 Task: Add an event with the title Staff Training: Sales Techniques and Closing Skills, date '2024/04/23', time 7:30 AM to 9:30 AMand add a description: _x000D_
Throughout the workshop, participants will engage in a series of activities, discussions, and case studies that promote self-reflection, skill-building, and practical application of leadership concepts. , put the event into Green category . Add location for the event as: Vienna, Austria, logged in from the account softage.3@softage.netand send the event invitation to softage.9@softage.net and softage.10@softage.net. Set a reminder for the event At time of event
Action: Mouse moved to (94, 95)
Screenshot: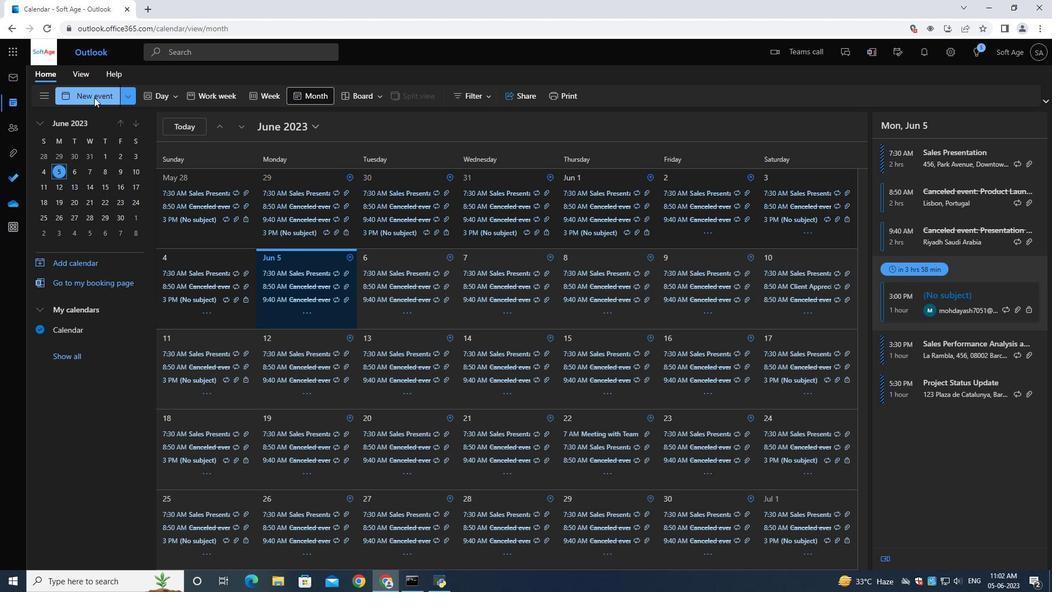 
Action: Mouse pressed left at (94, 95)
Screenshot: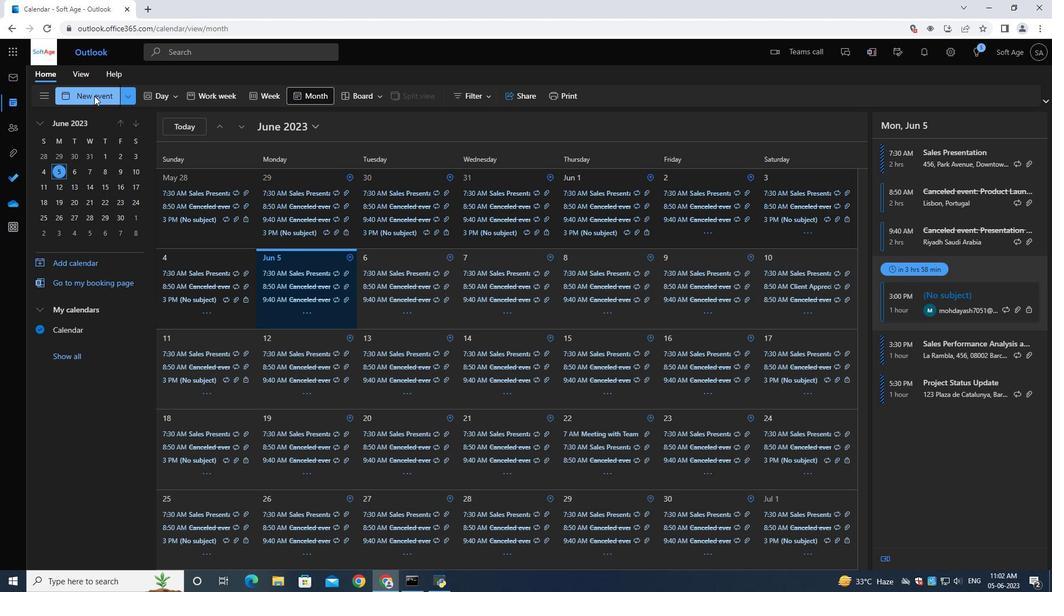 
Action: Mouse moved to (346, 164)
Screenshot: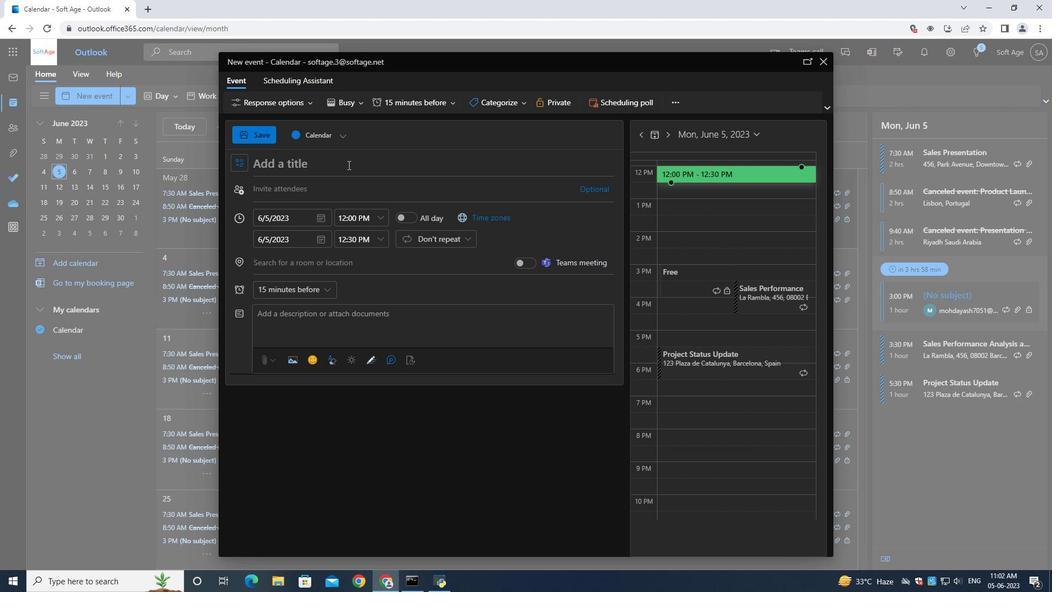 
Action: Mouse pressed left at (346, 164)
Screenshot: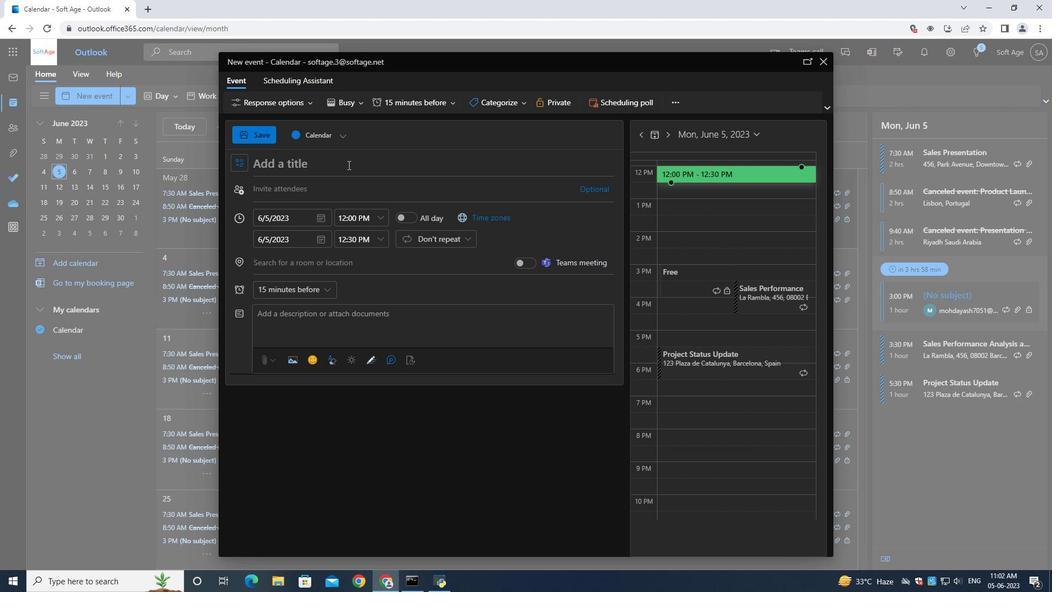 
Action: Key pressed <Key.shift><Key.shift><Key.shift><Key.shift><Key.shift><Key.shift><Key.shift><Key.shift><Key.shift><Key.shift><Key.shift>Staff<Key.space><Key.shift><Key.shift><Key.shift><Key.shift><Key.shift><Key.shift><Key.shift><Key.shift><Key.shift><Key.shift><Key.shift>Training<Key.shift_r>:<Key.space><Key.shift>Sales<Key.space><Key.shift><Key.shift><Key.shift><Key.shift>Techiques<Key.backspace><Key.backspace>es<Key.space><Key.backspace><Key.backspace><Key.backspace><Key.backspace><Key.backspace><Key.backspace><Key.backspace>hniques<Key.space>and<Key.space><Key.shift>Closing<Key.space><Key.shift>Skills
Screenshot: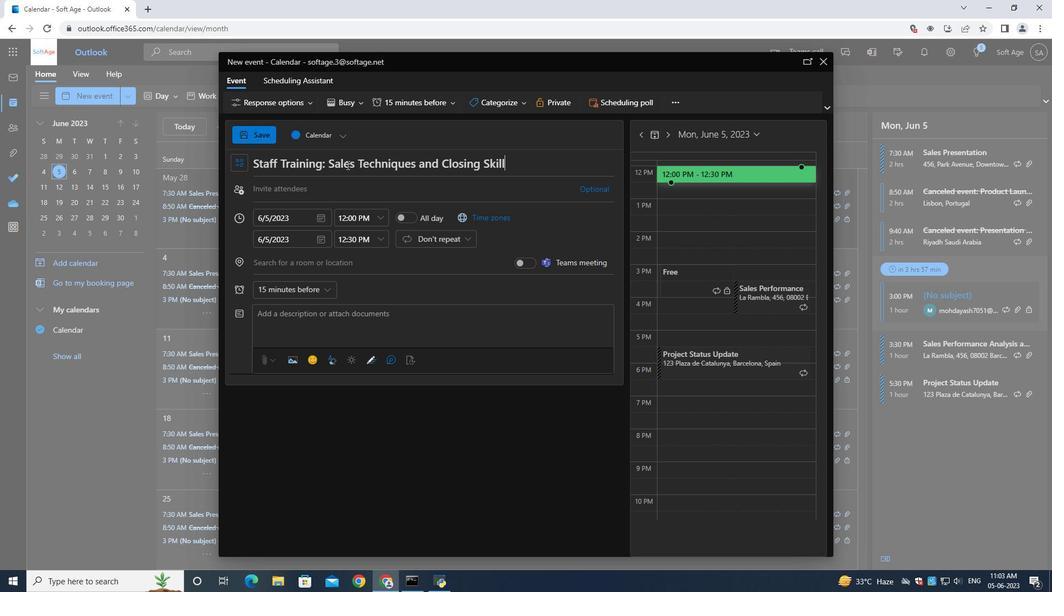 
Action: Mouse moved to (315, 217)
Screenshot: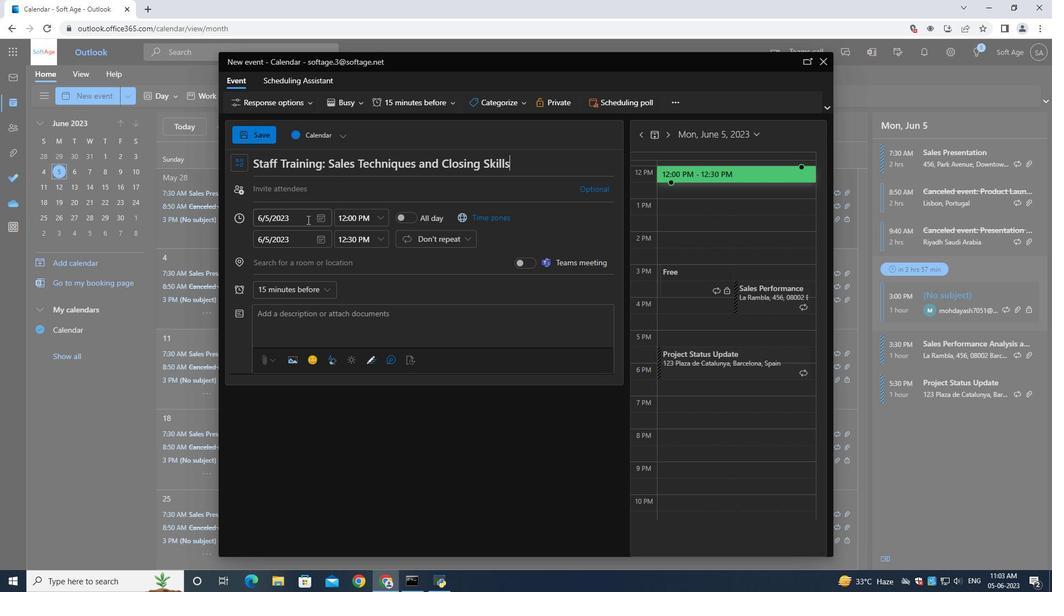 
Action: Mouse pressed left at (315, 217)
Screenshot: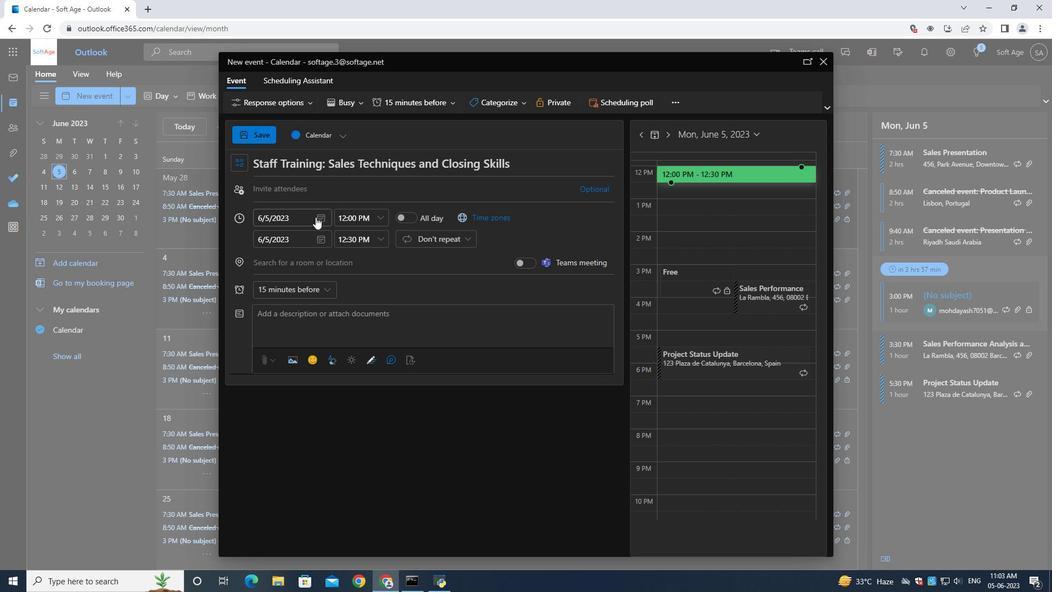 
Action: Mouse moved to (363, 243)
Screenshot: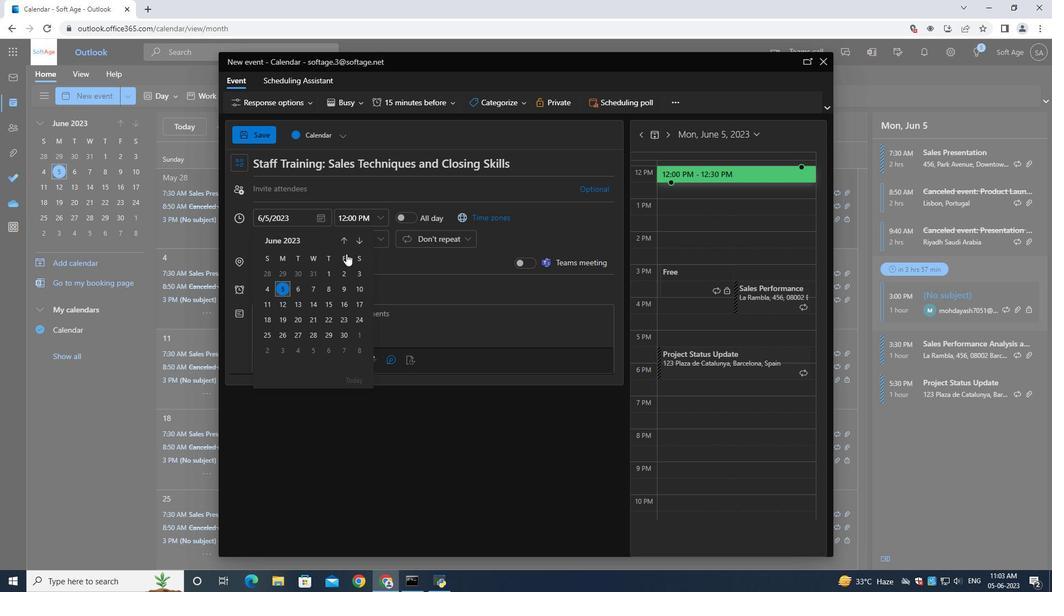 
Action: Mouse pressed left at (363, 243)
Screenshot: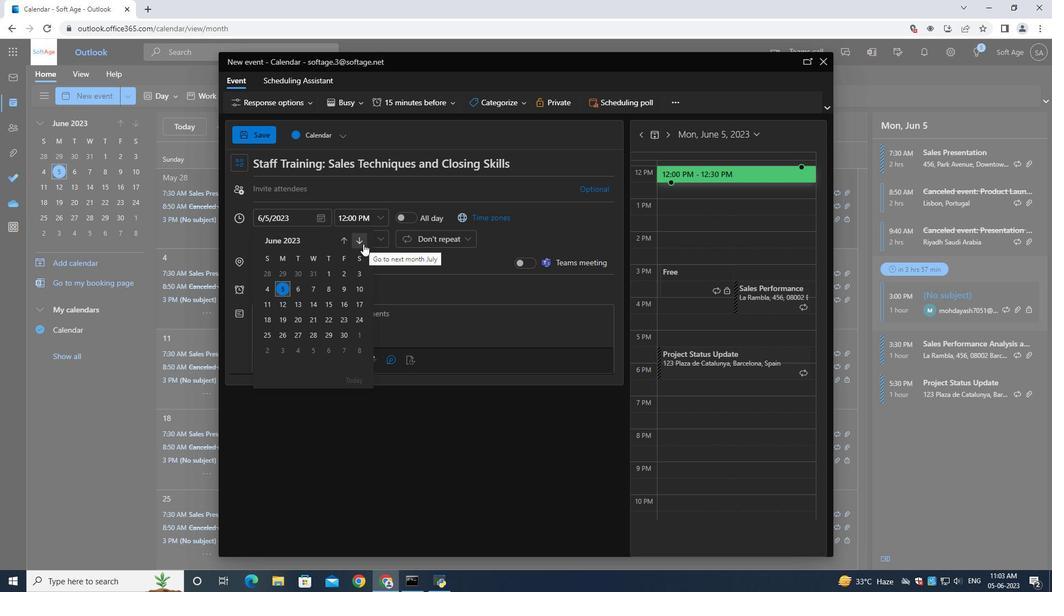 
Action: Mouse pressed left at (363, 243)
Screenshot: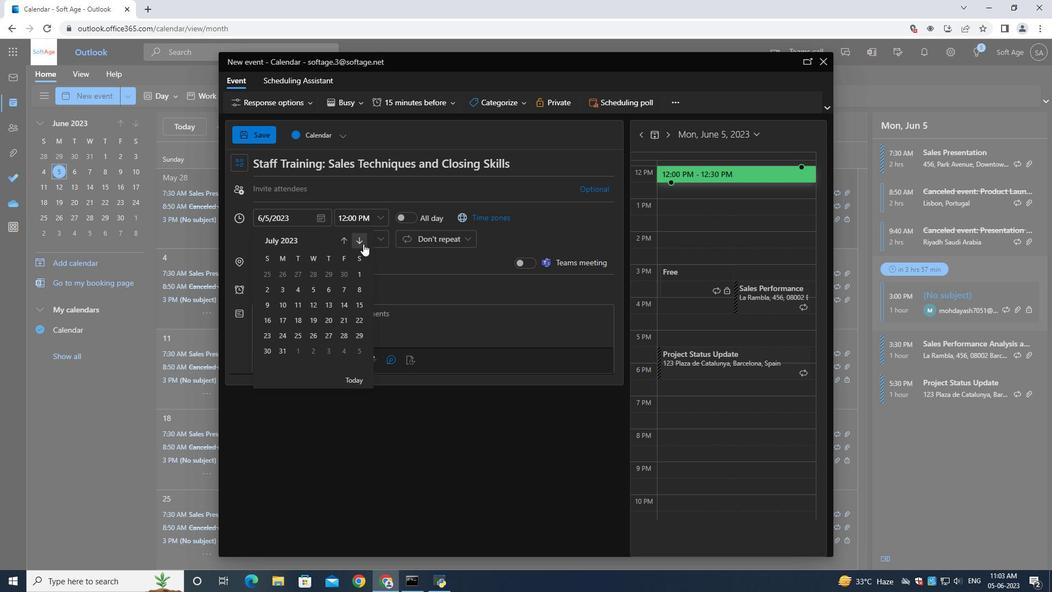 
Action: Mouse pressed left at (363, 243)
Screenshot: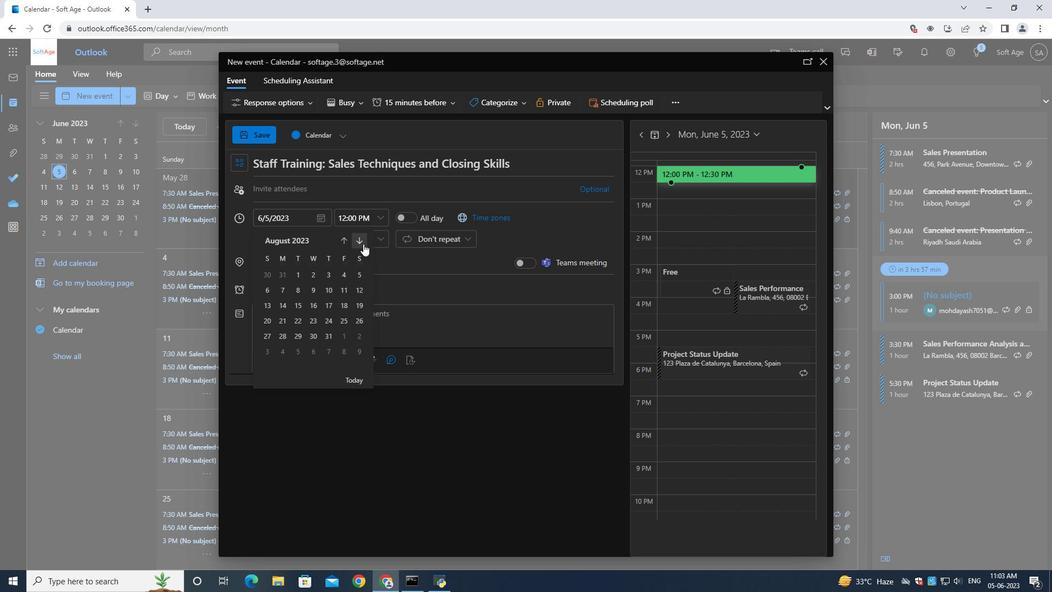 
Action: Mouse pressed left at (363, 243)
Screenshot: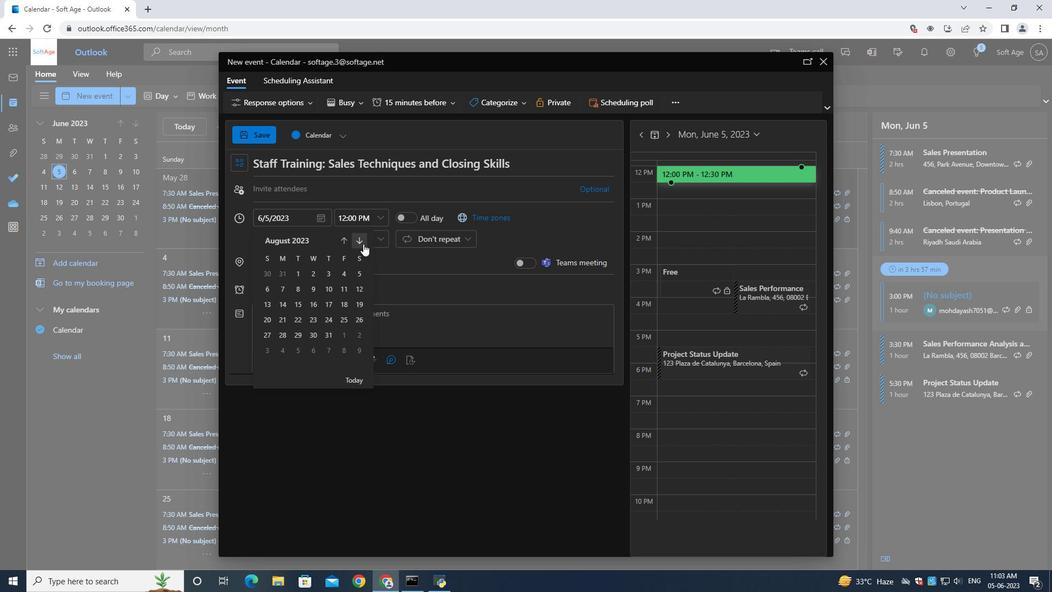 
Action: Mouse pressed left at (363, 243)
Screenshot: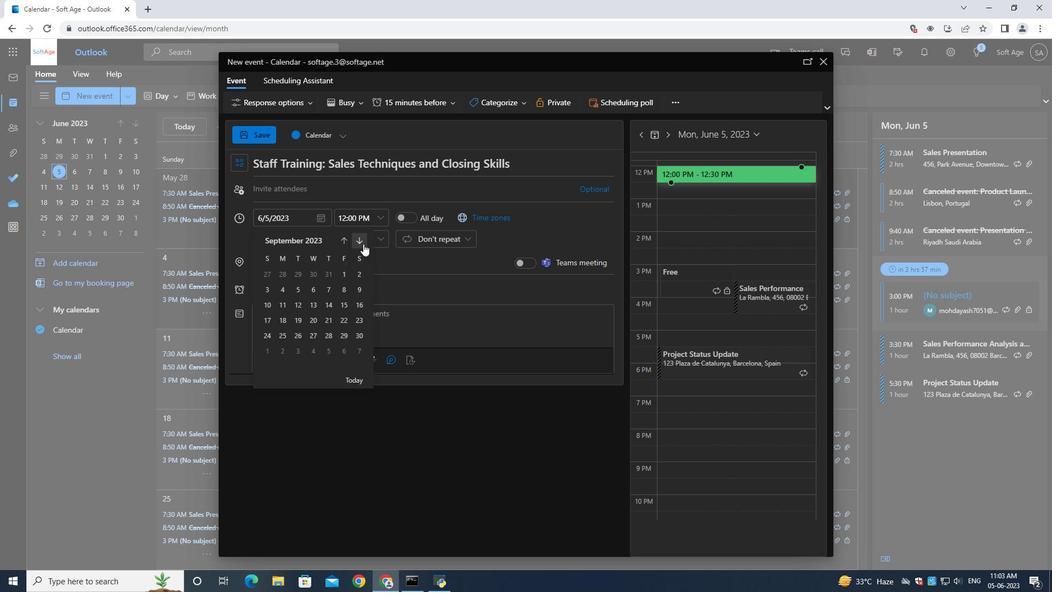 
Action: Mouse pressed left at (363, 243)
Screenshot: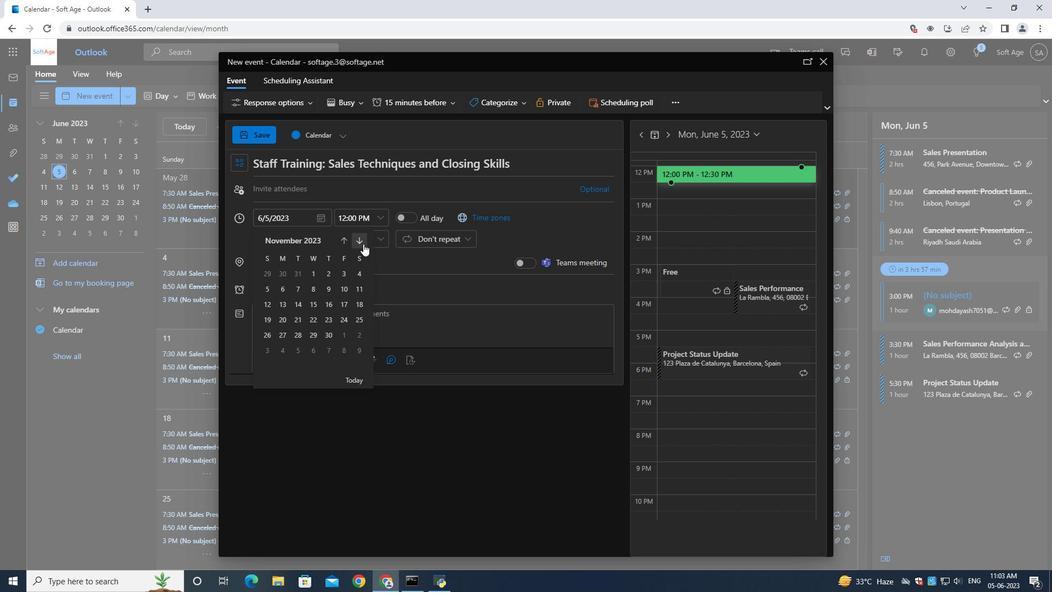 
Action: Mouse pressed left at (363, 243)
Screenshot: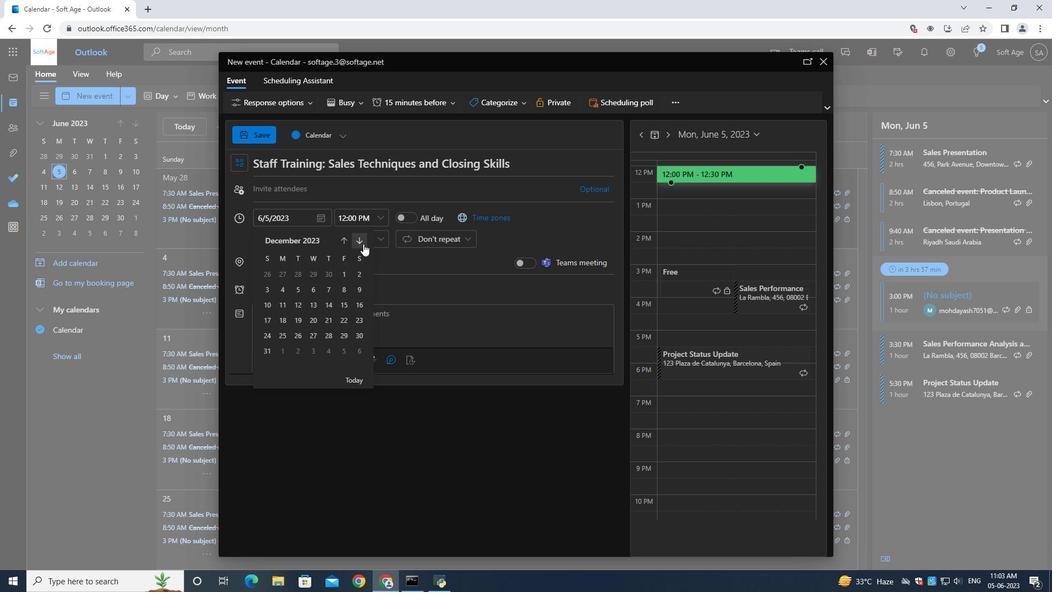 
Action: Mouse pressed left at (363, 243)
Screenshot: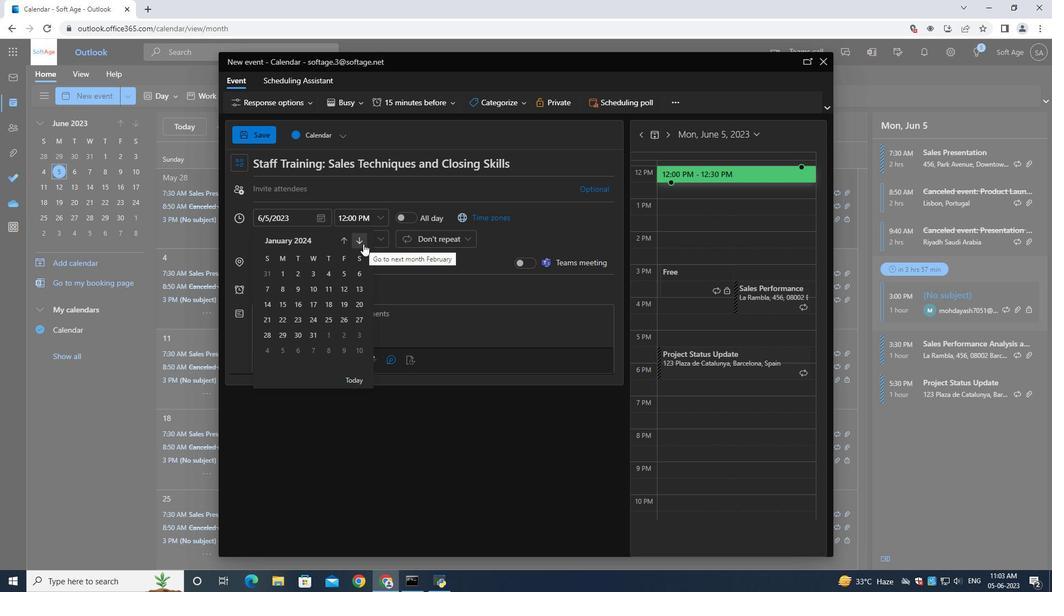 
Action: Mouse pressed left at (363, 243)
Screenshot: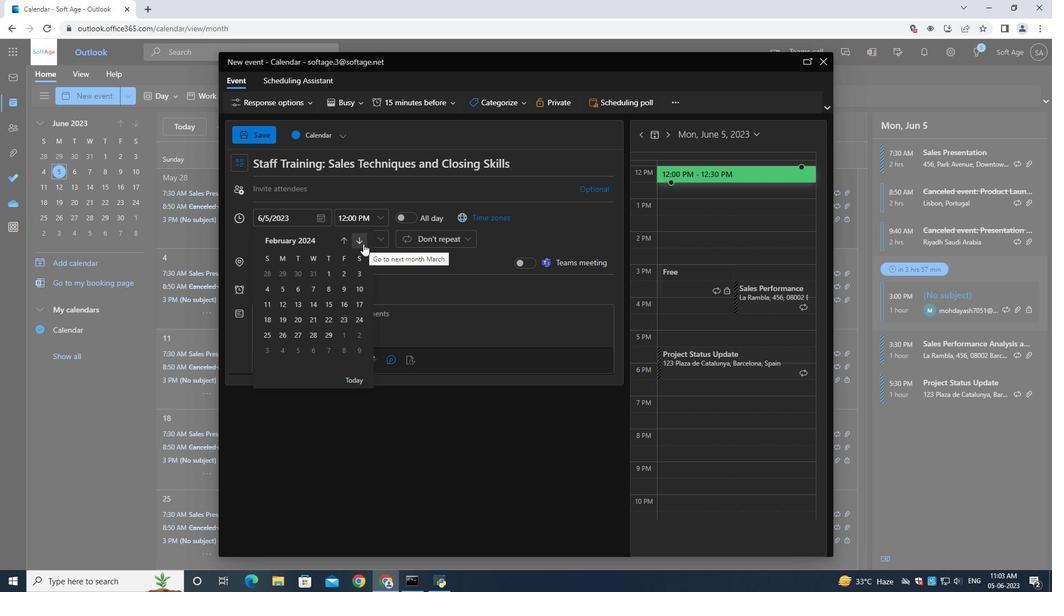 
Action: Mouse moved to (356, 316)
Screenshot: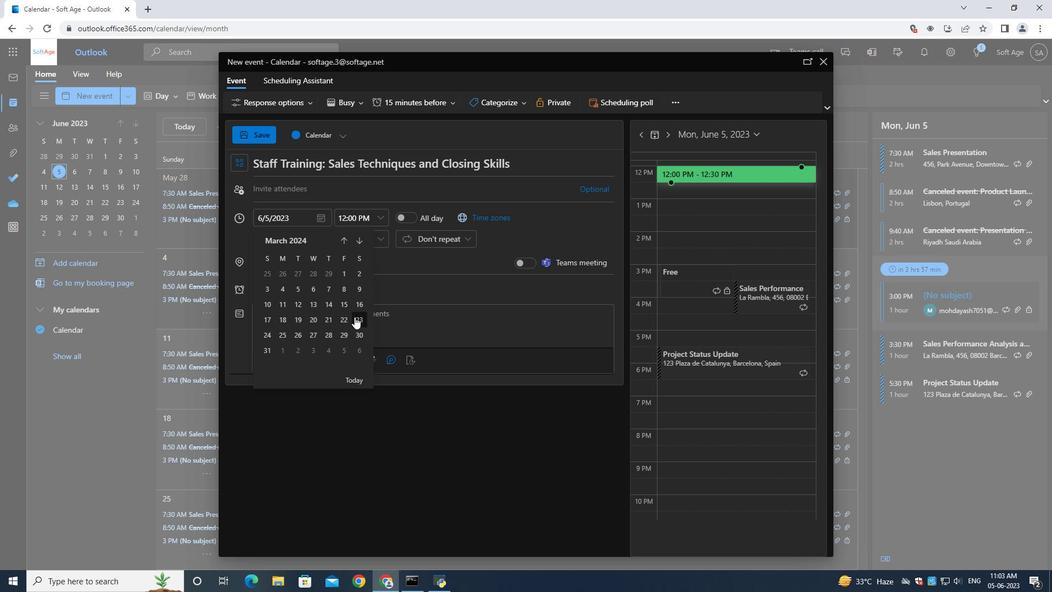
Action: Mouse pressed left at (356, 316)
Screenshot: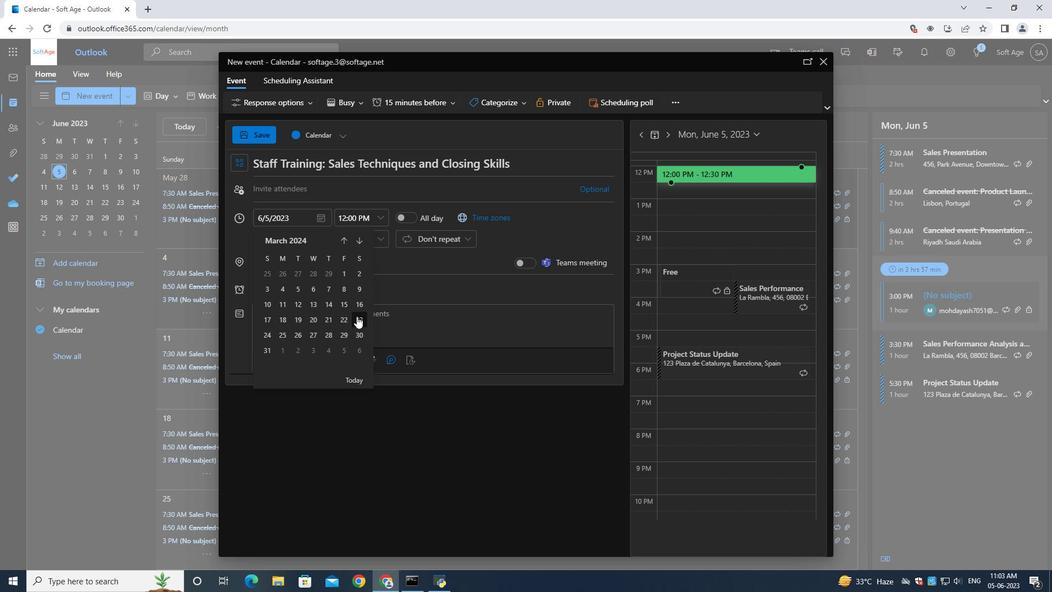 
Action: Mouse moved to (360, 223)
Screenshot: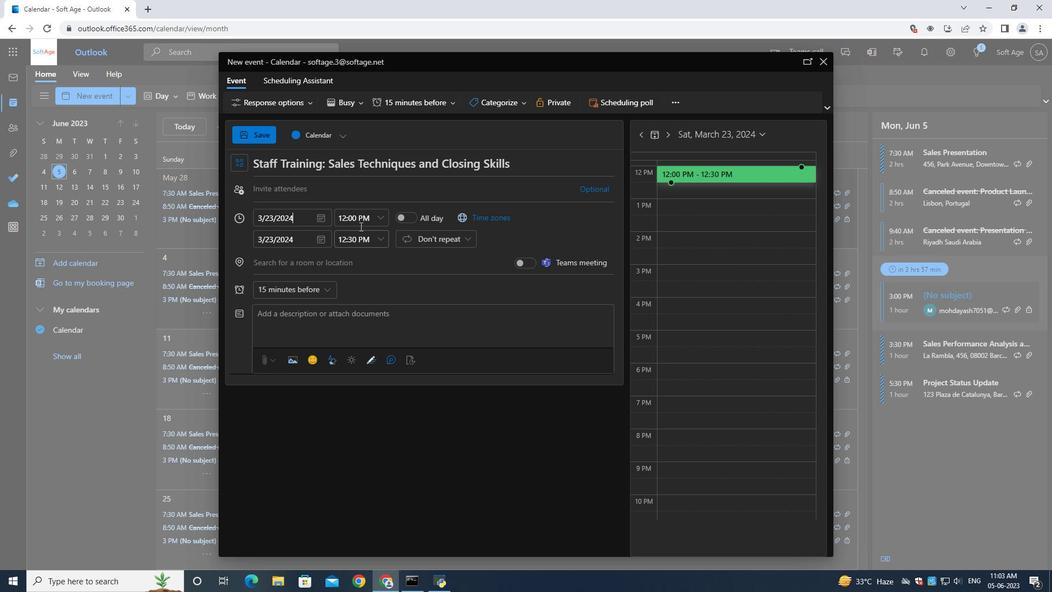 
Action: Mouse pressed left at (360, 223)
Screenshot: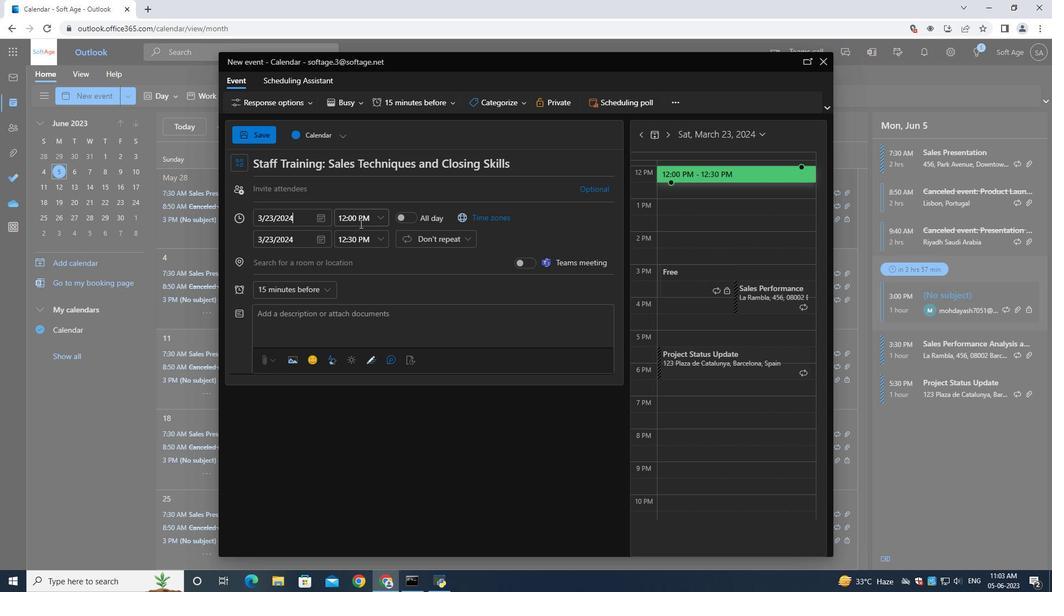 
Action: Key pressed 7<Key.shift_r>:30<Key.shift>AM
Screenshot: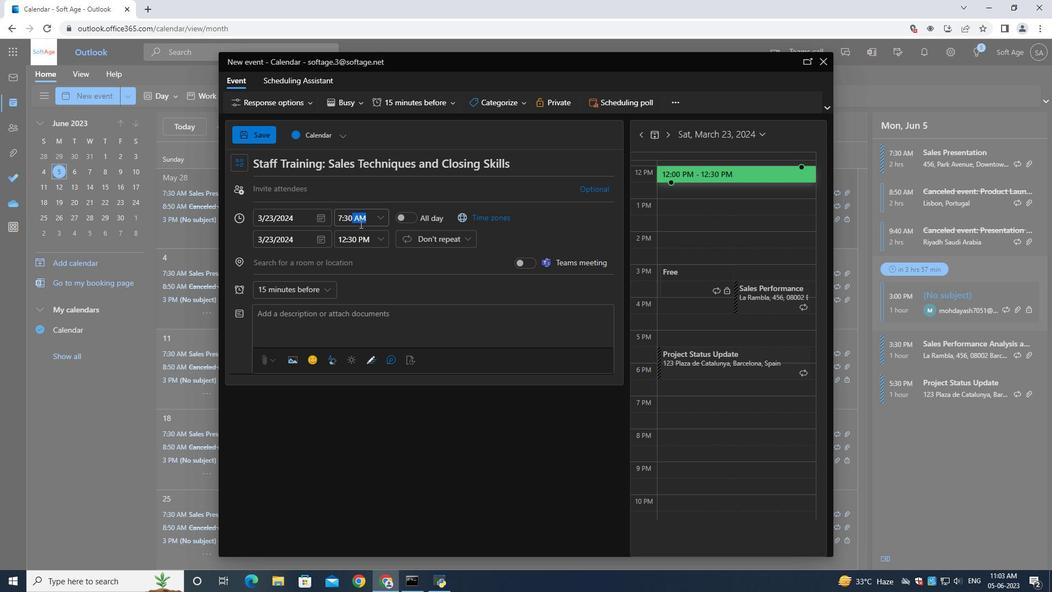 
Action: Mouse moved to (355, 237)
Screenshot: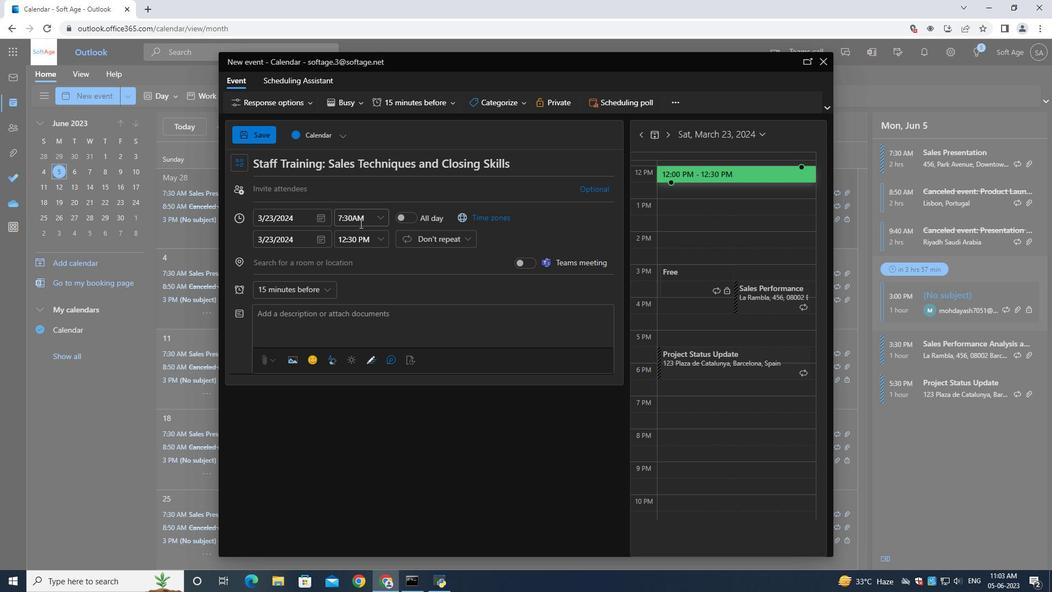 
Action: Mouse pressed left at (355, 237)
Screenshot: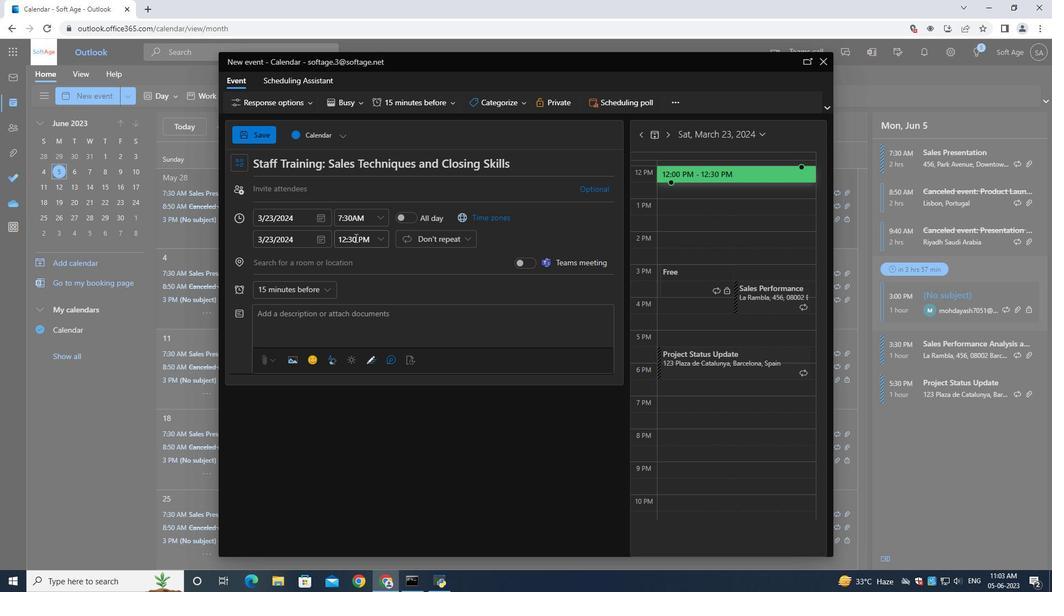 
Action: Key pressed 9<Key.shift_r>:30<Key.shift>AM
Screenshot: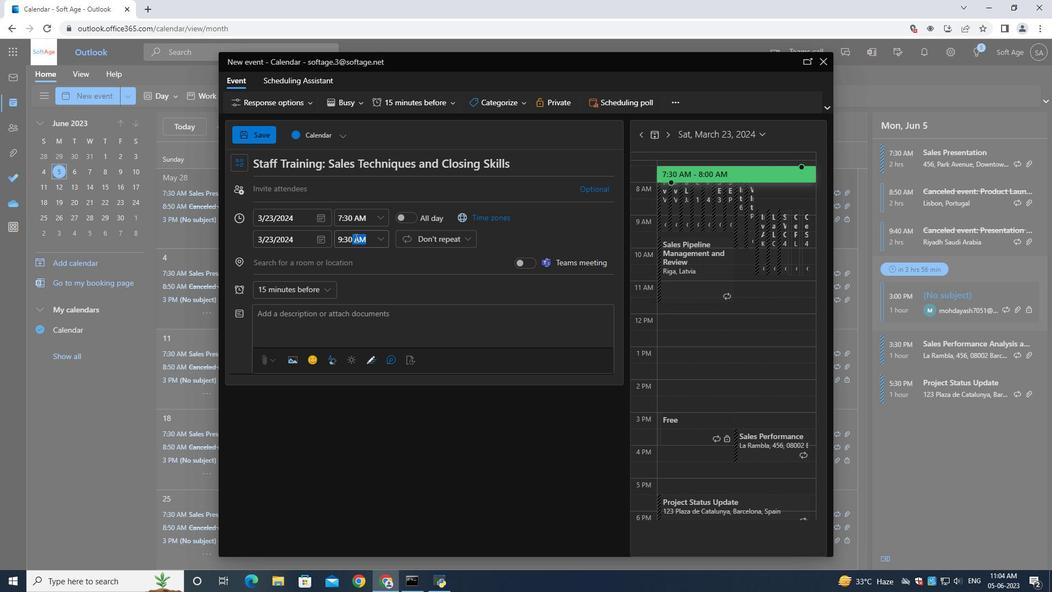 
Action: Mouse moved to (296, 313)
Screenshot: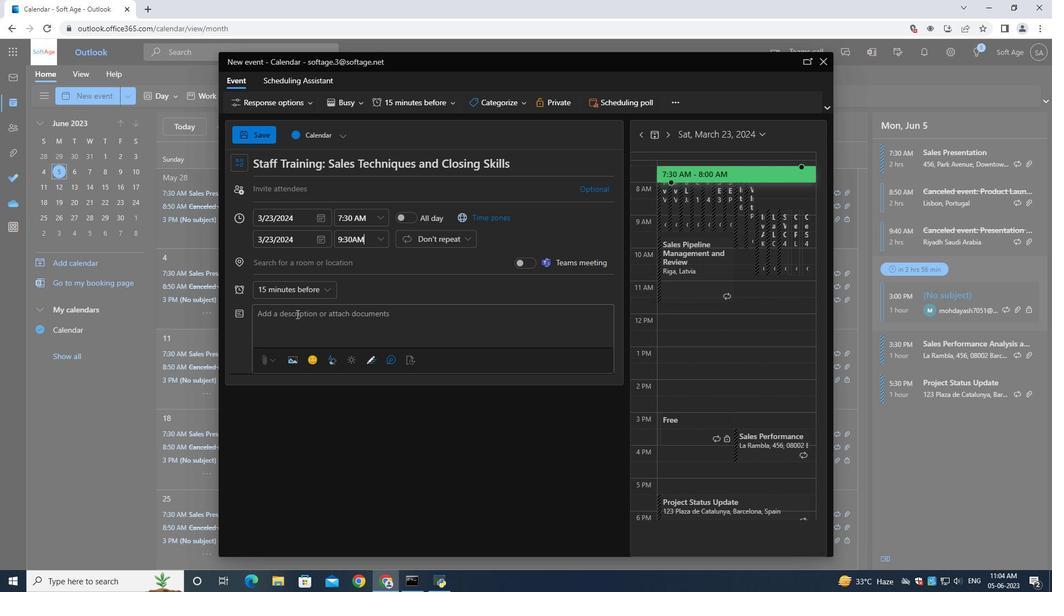 
Action: Mouse pressed left at (296, 313)
Screenshot: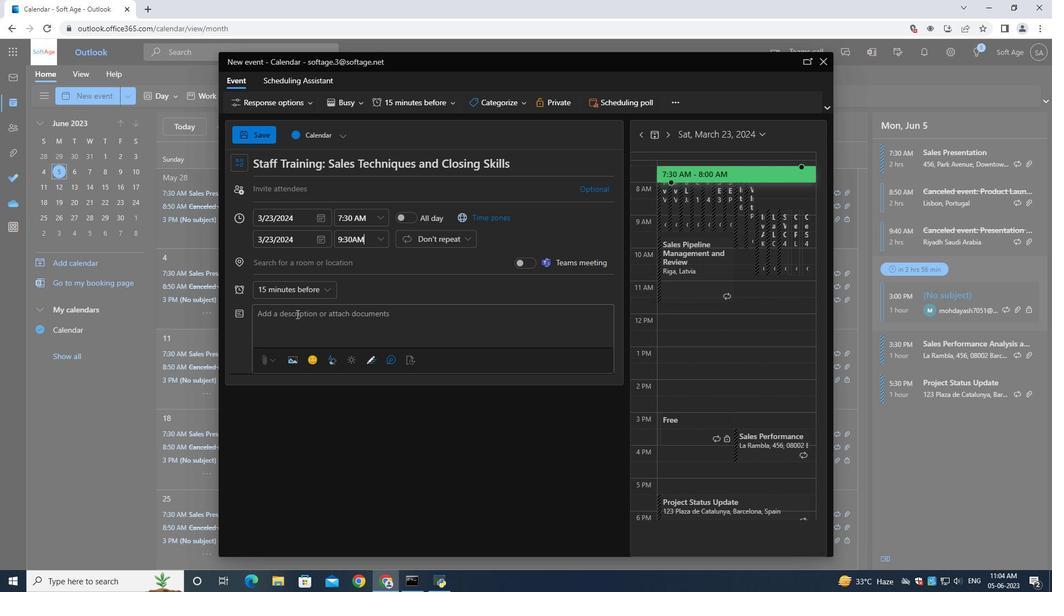 
Action: Mouse moved to (297, 313)
Screenshot: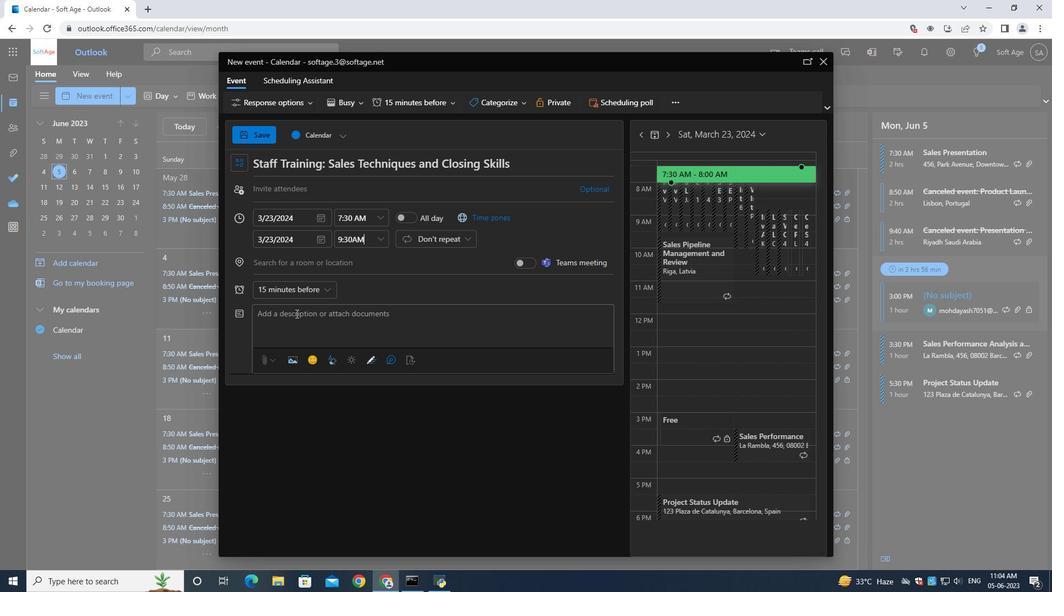 
Action: Key pressed <Key.shift>Throughout<Key.space>the<Key.space>workshop,<Key.space>participants<Key.space>will<Key.space>w<Key.backspace>em<Key.backspace>ngage<Key.space>in<Key.space>a<Key.space>series<Key.space>of<Key.space>activities,<Key.space>discussions,<Key.space>and<Key.space>case<Key.space>studies<Key.space>that<Key.space>promote<Key.space>self<Key.space><Key.backspace>-reflection,<Key.space>skill<Key.space><Key.backspace>-building<Key.space><Key.backspace>,<Key.space>and<Key.space>practical<Key.space>application<Key.space>of<Key.space>leadership<Key.space>concepts.
Screenshot: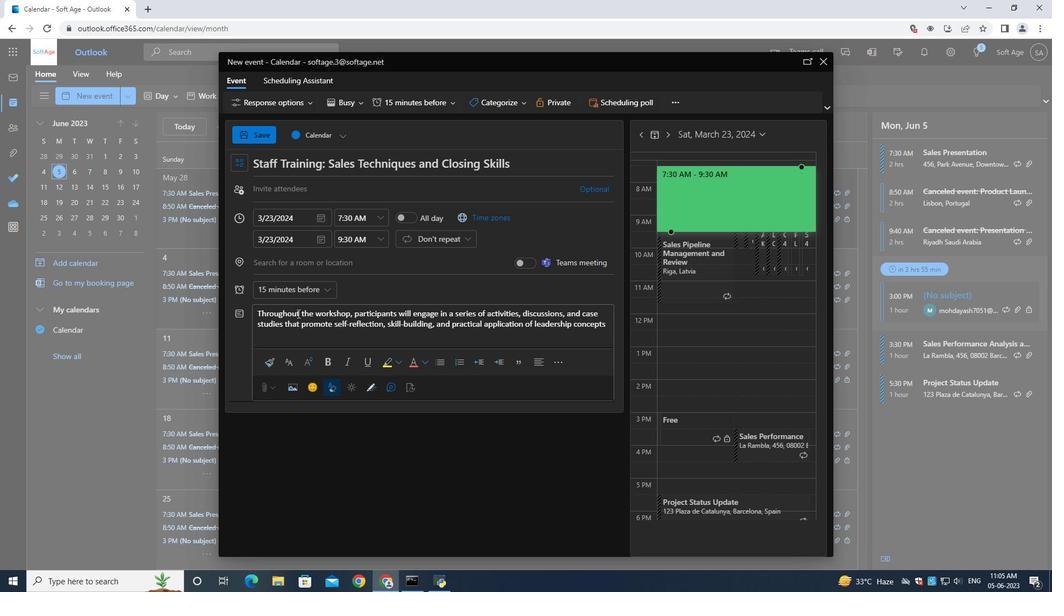
Action: Mouse moved to (503, 105)
Screenshot: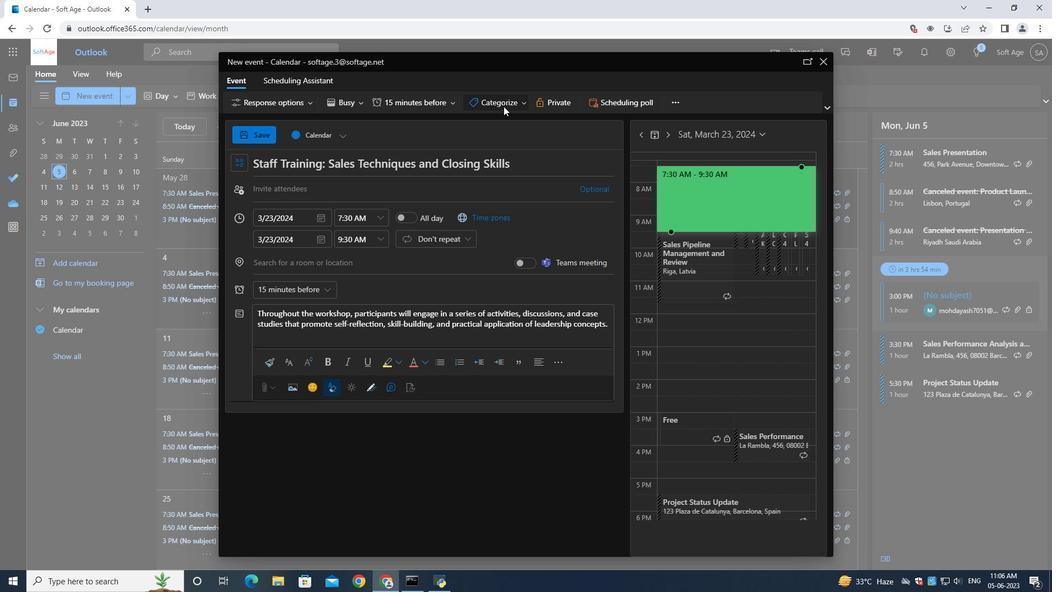 
Action: Mouse pressed left at (503, 105)
Screenshot: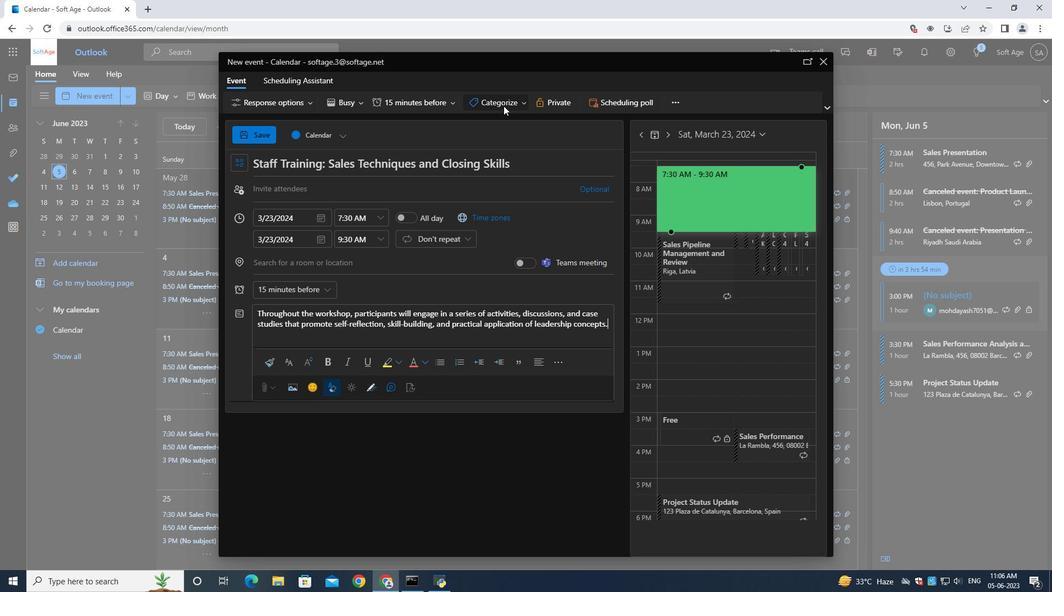 
Action: Mouse moved to (504, 144)
Screenshot: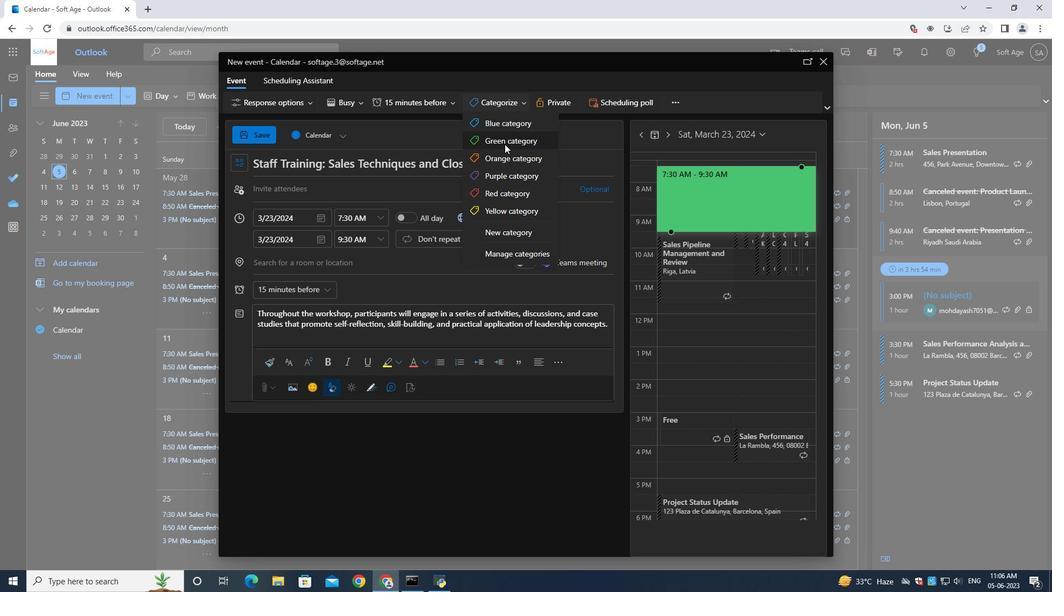 
Action: Mouse pressed left at (504, 144)
Screenshot: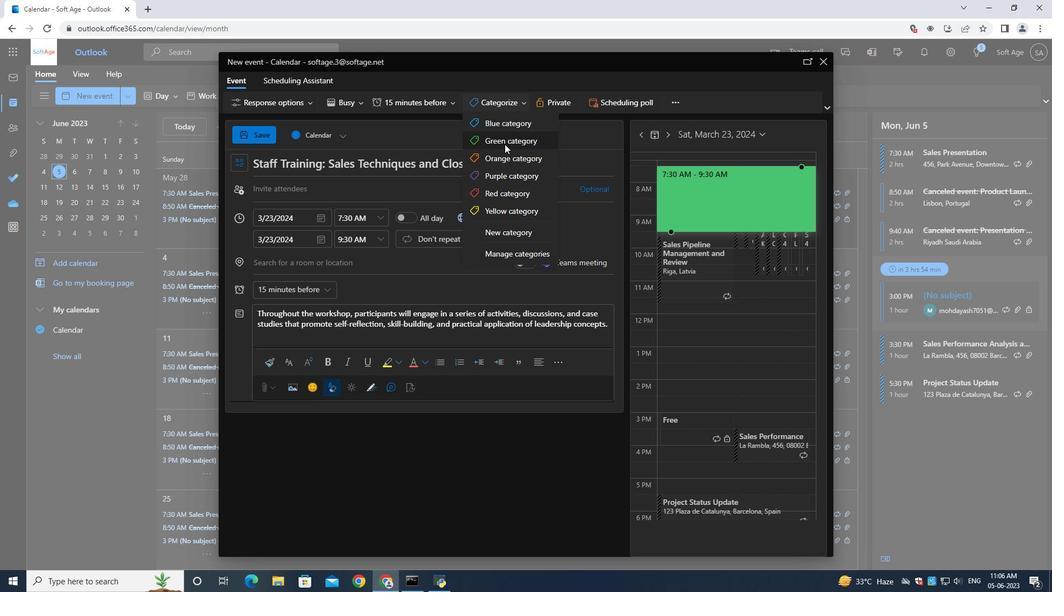
Action: Mouse moved to (339, 261)
Screenshot: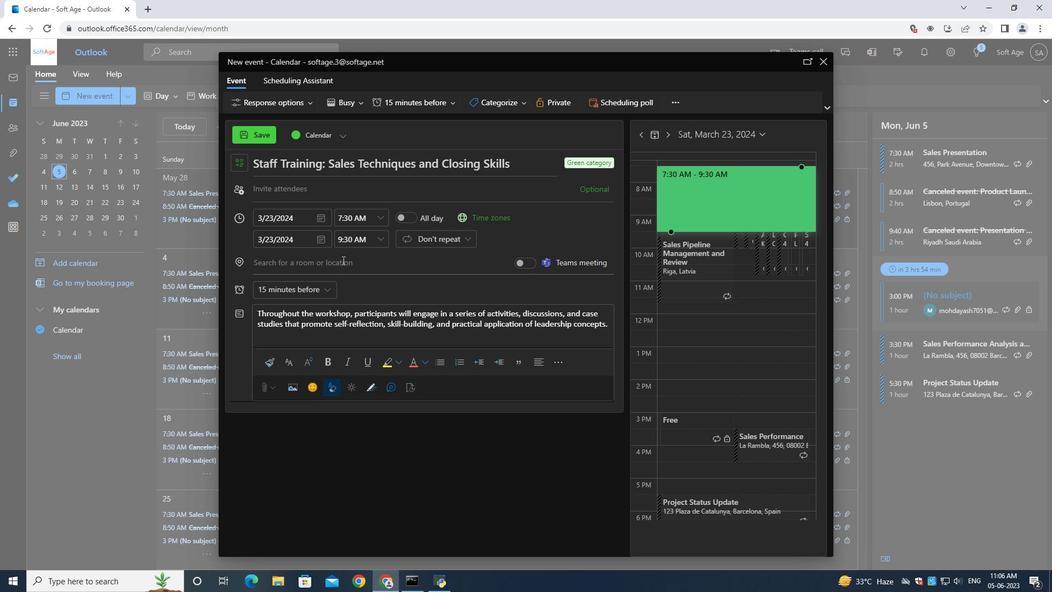 
Action: Mouse pressed left at (339, 261)
Screenshot: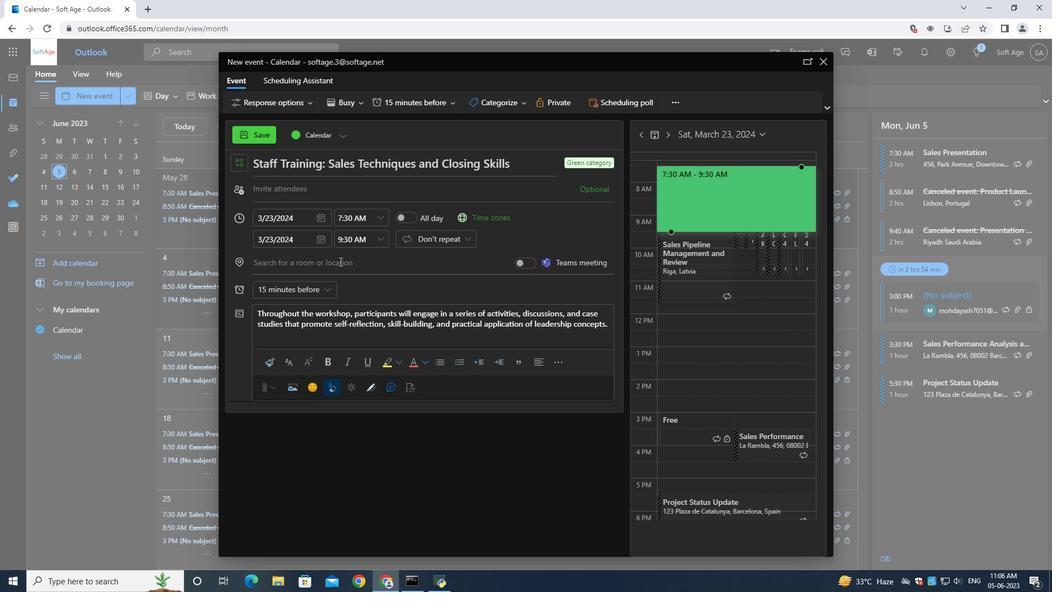 
Action: Key pressed <Key.shift>Vienna,<Key.space><Key.shift>Austria
Screenshot: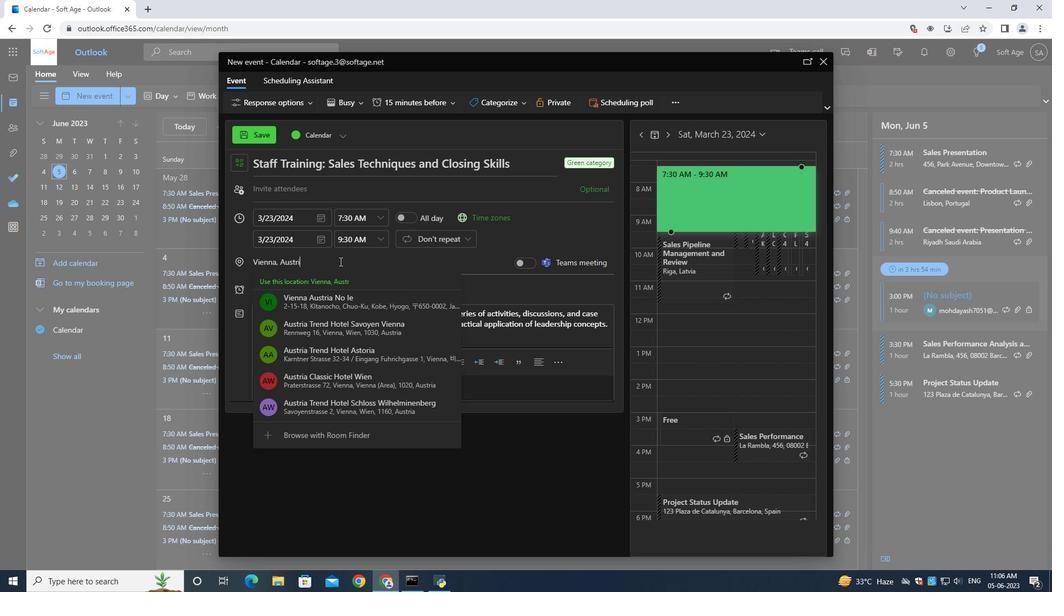 
Action: Mouse moved to (323, 190)
Screenshot: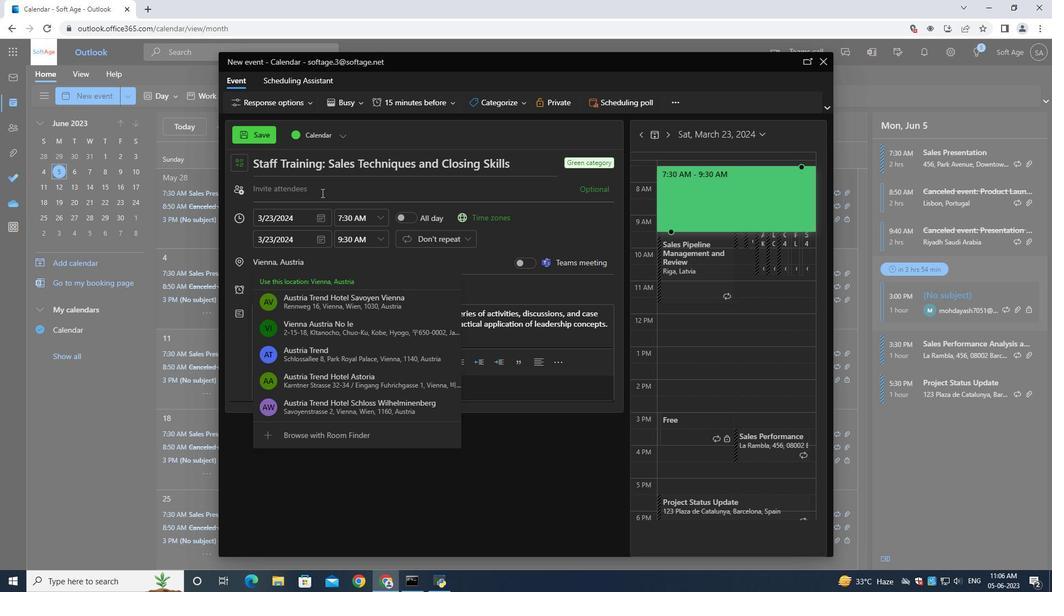 
Action: Mouse pressed left at (323, 190)
Screenshot: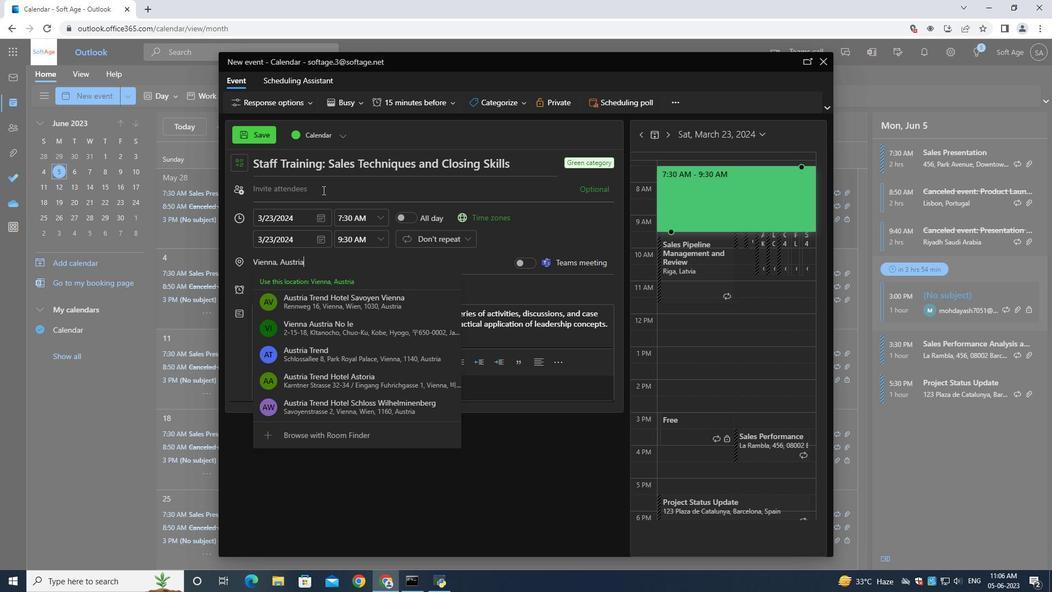 
Action: Mouse moved to (324, 190)
Screenshot: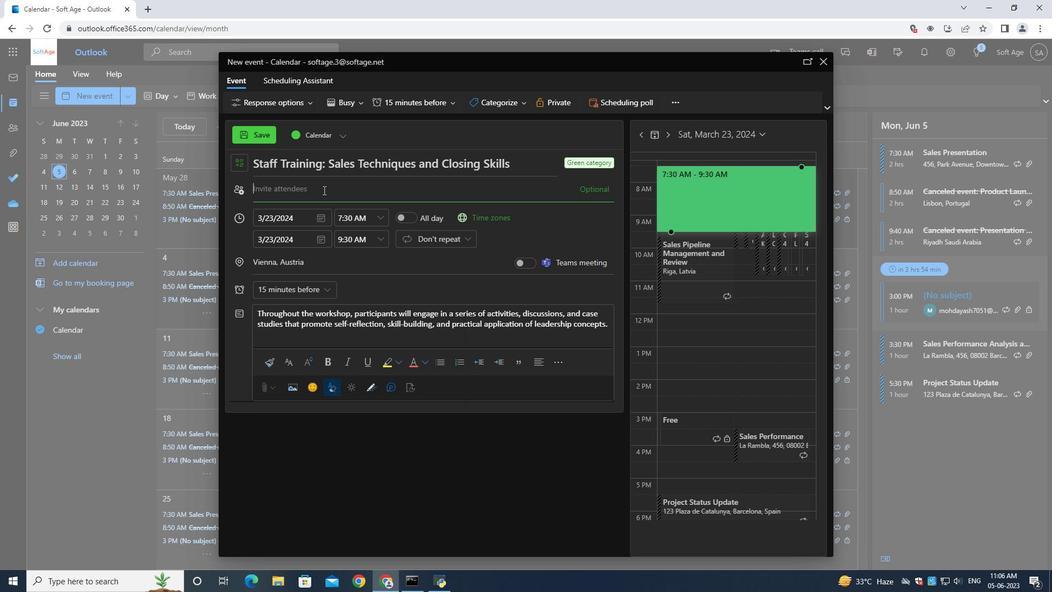 
Action: Key pressed softage.9<Key.shift>@softage.net
Screenshot: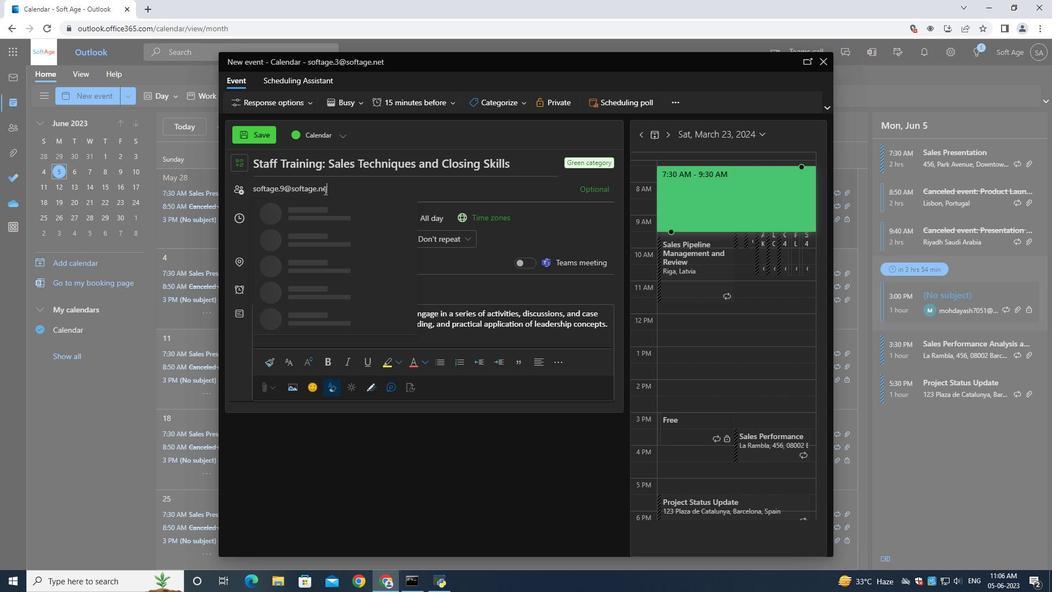 
Action: Mouse moved to (313, 207)
Screenshot: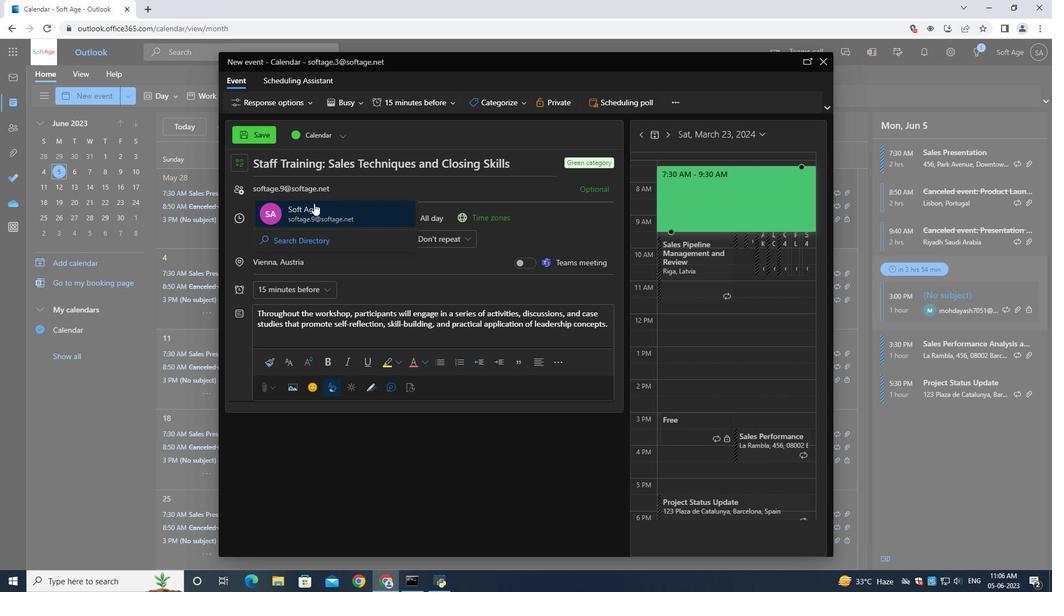 
Action: Mouse pressed left at (313, 207)
Screenshot: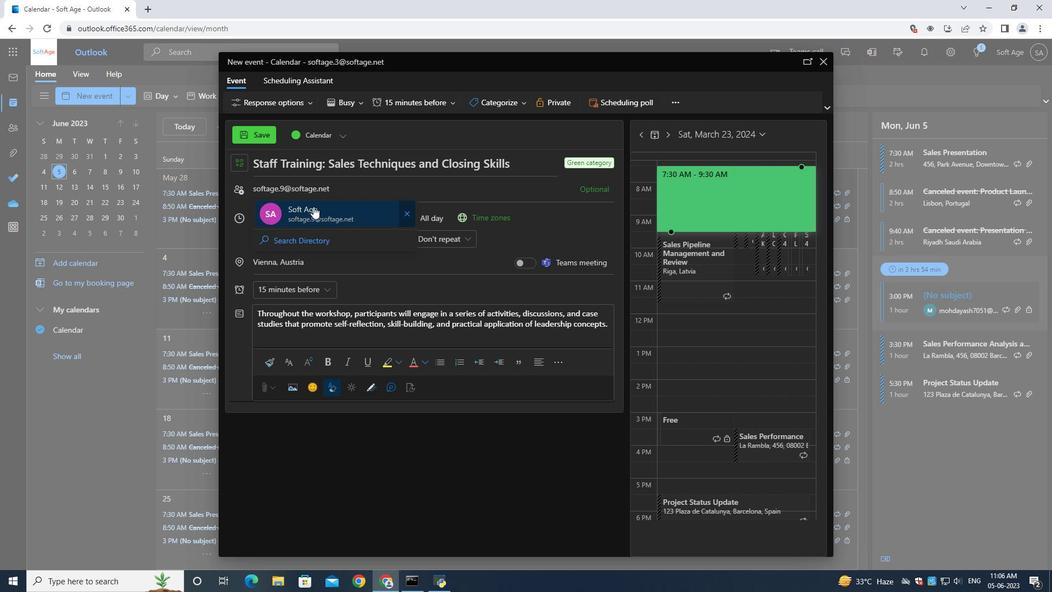 
Action: Key pressed softage.10<Key.shift>@softage.net
Screenshot: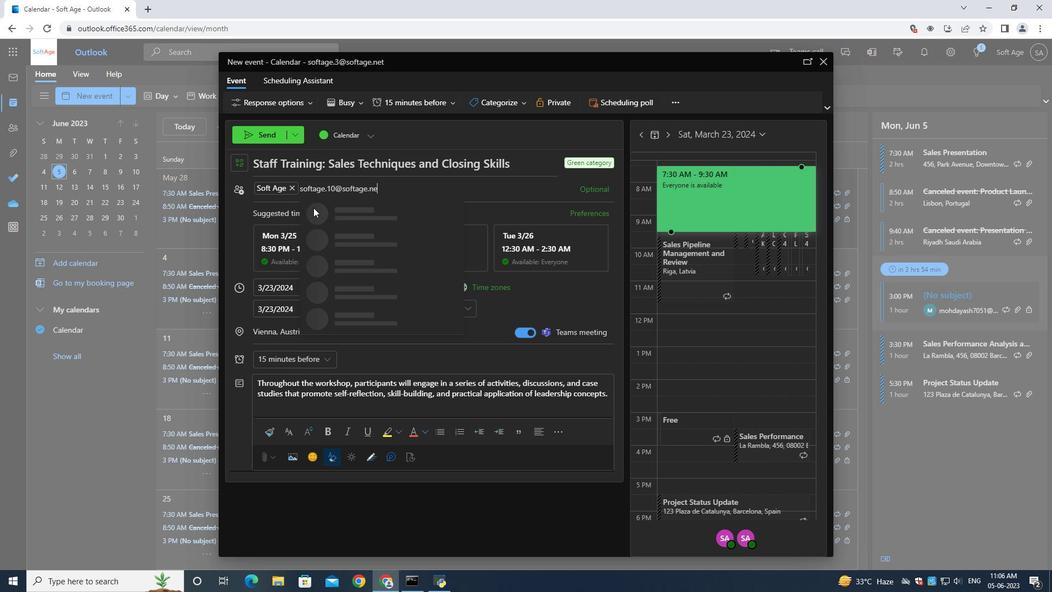 
Action: Mouse moved to (368, 222)
Screenshot: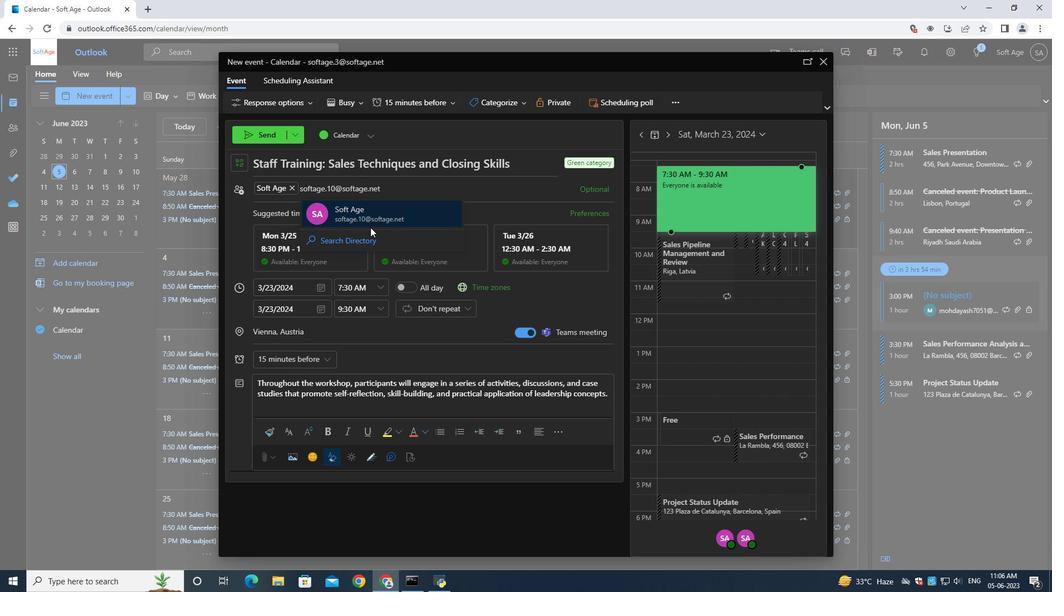 
Action: Mouse pressed left at (368, 222)
Screenshot: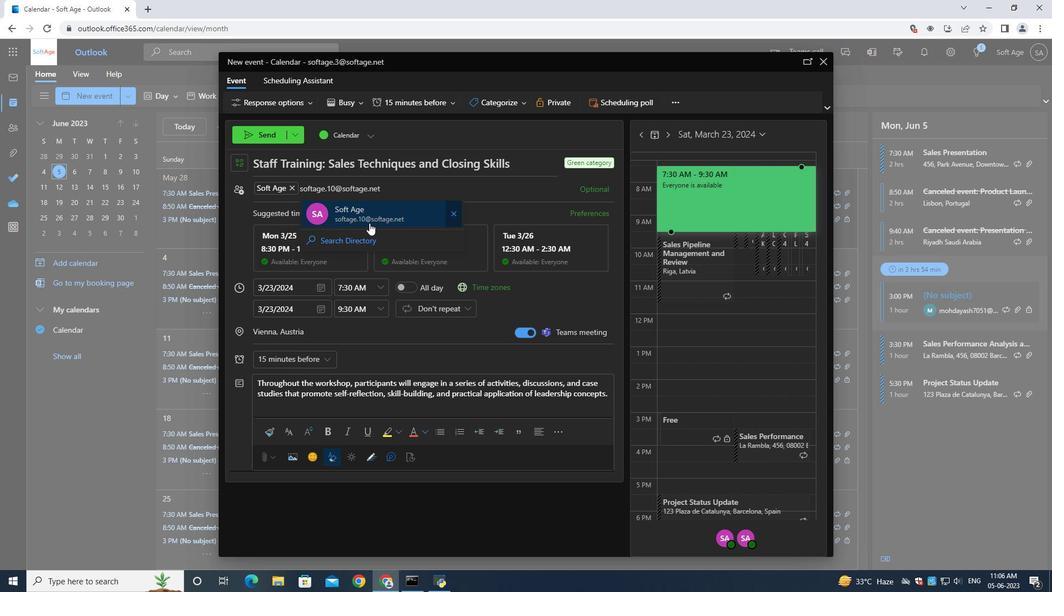 
Action: Mouse moved to (281, 359)
Screenshot: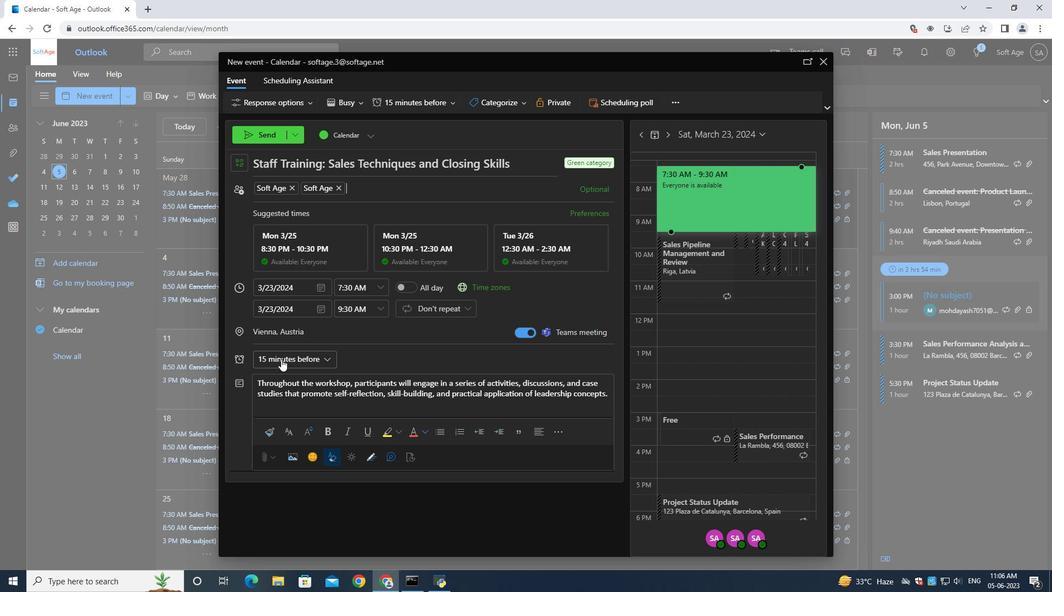
Action: Mouse pressed left at (281, 359)
Screenshot: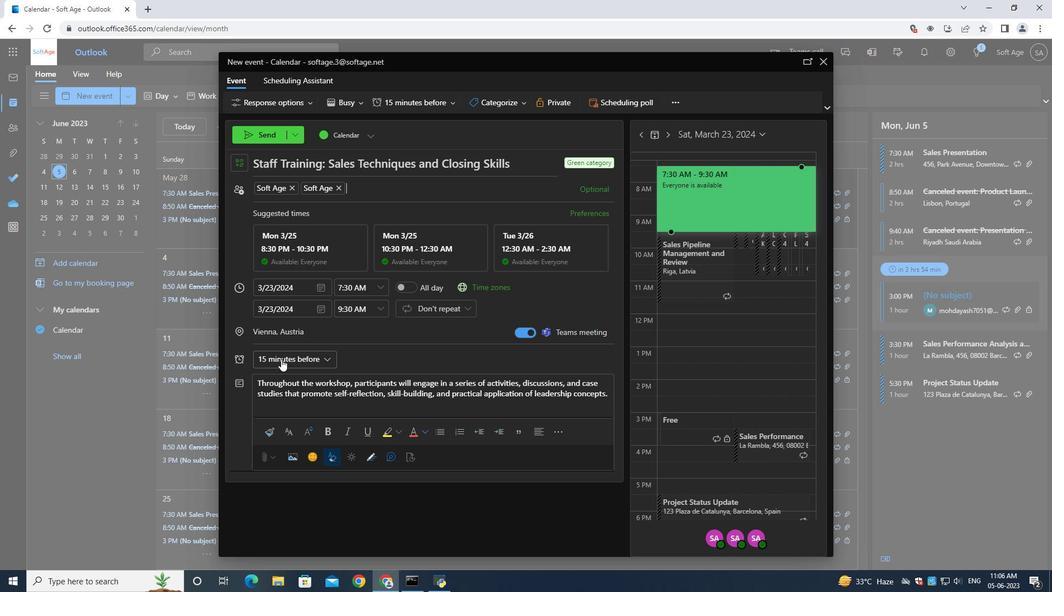 
Action: Mouse moved to (300, 158)
Screenshot: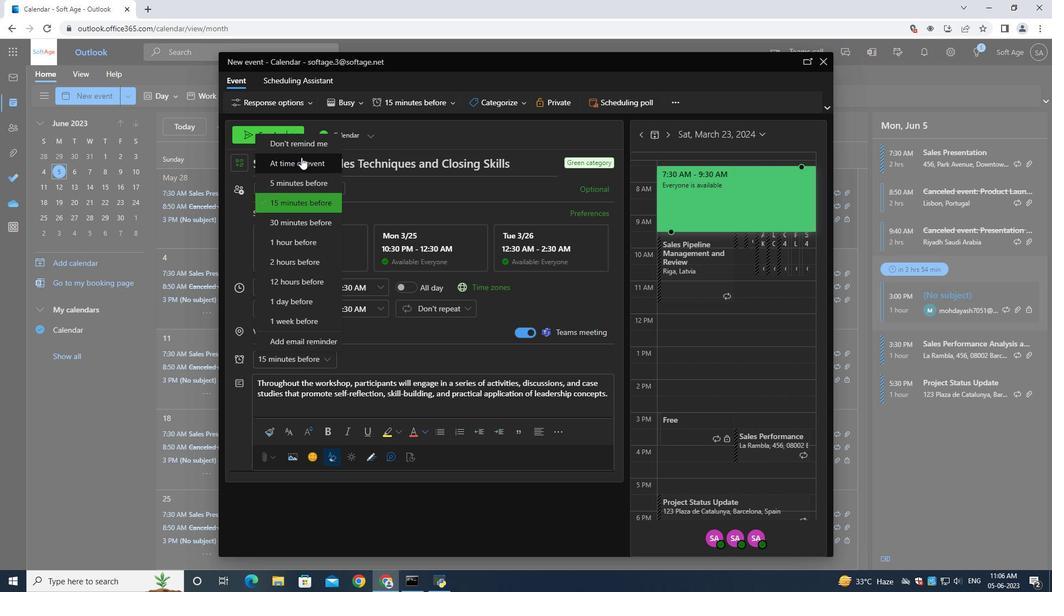
Action: Mouse pressed left at (300, 158)
Screenshot: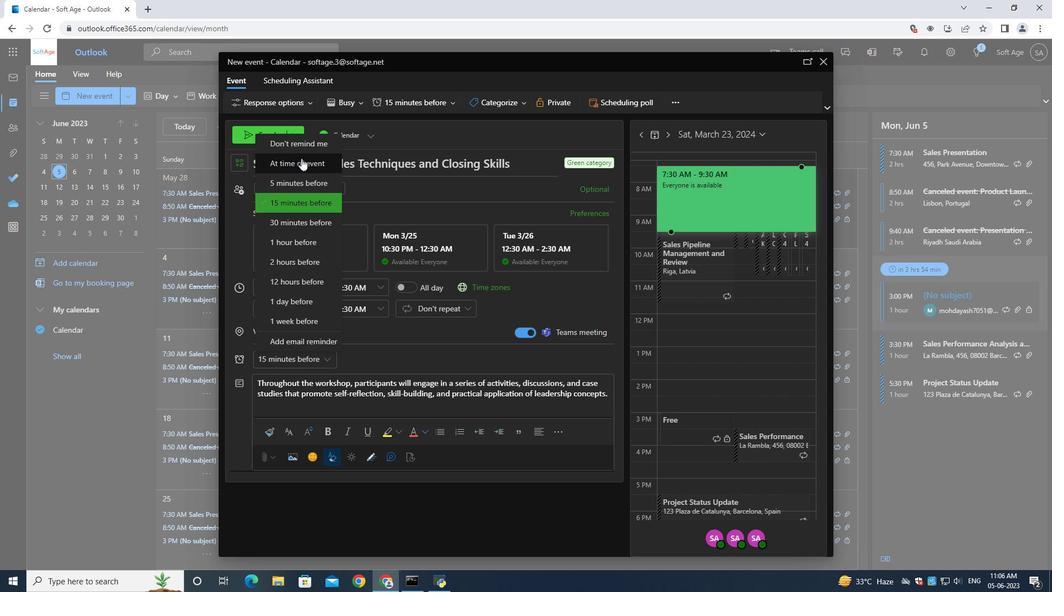 
Action: Mouse moved to (265, 137)
Screenshot: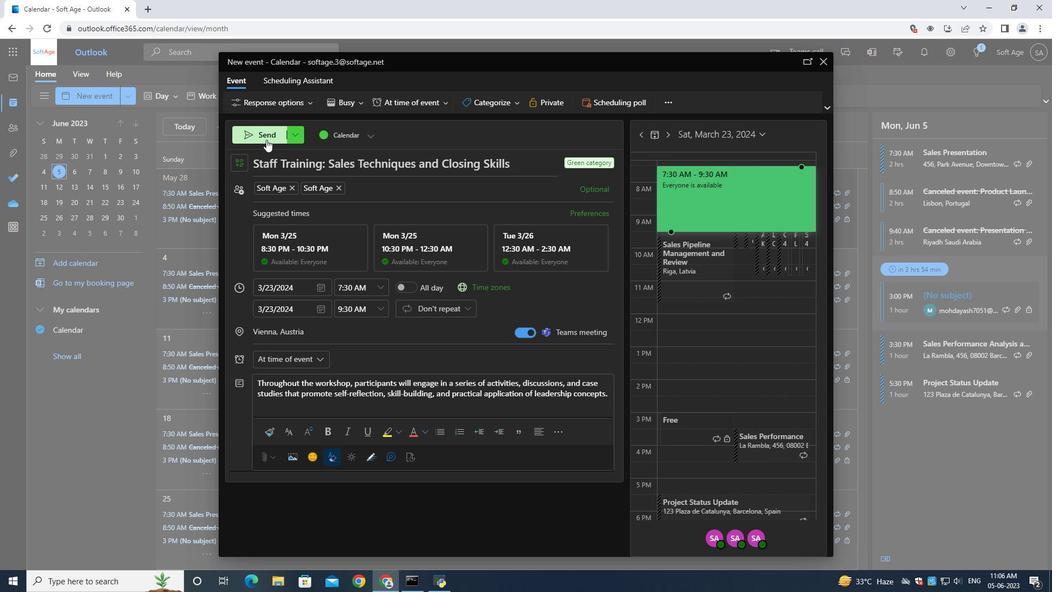 
Action: Mouse pressed left at (265, 137)
Screenshot: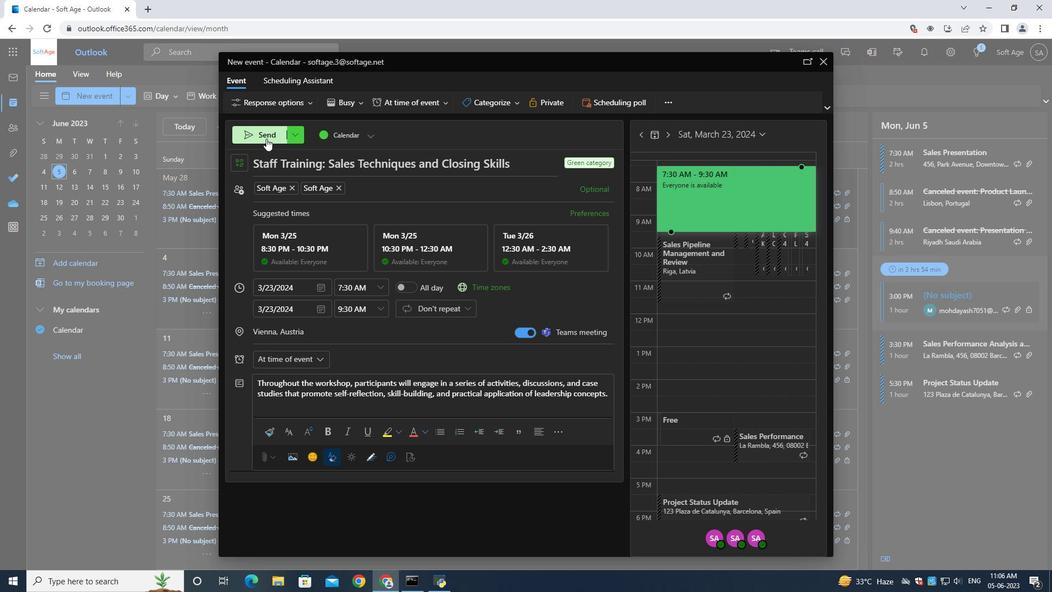 
Action: Mouse moved to (265, 137)
Screenshot: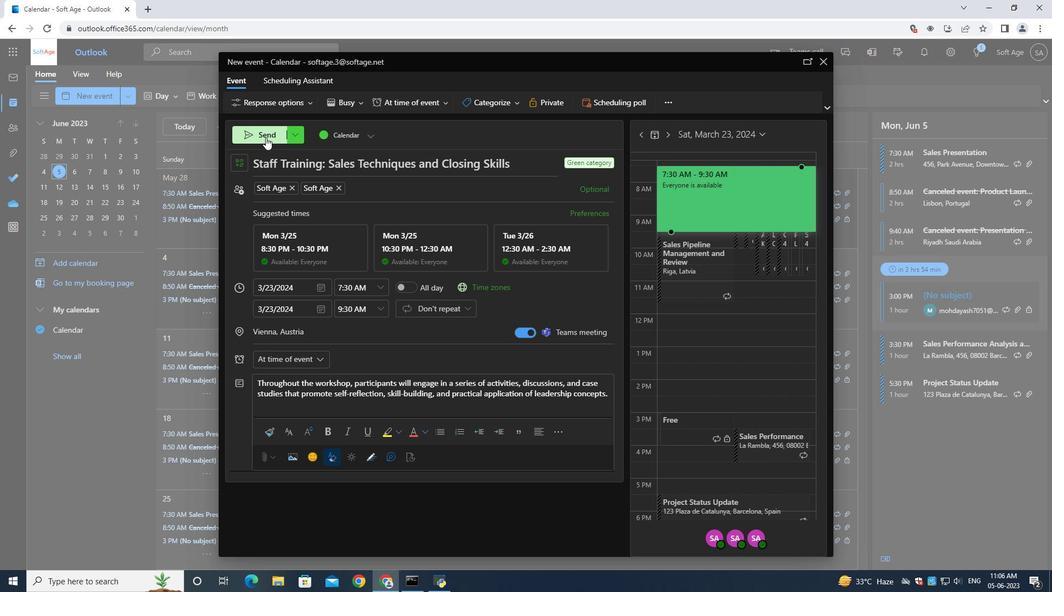 
